 Task: Add "Student Council" in activities and societies.
Action: Mouse moved to (637, 80)
Screenshot: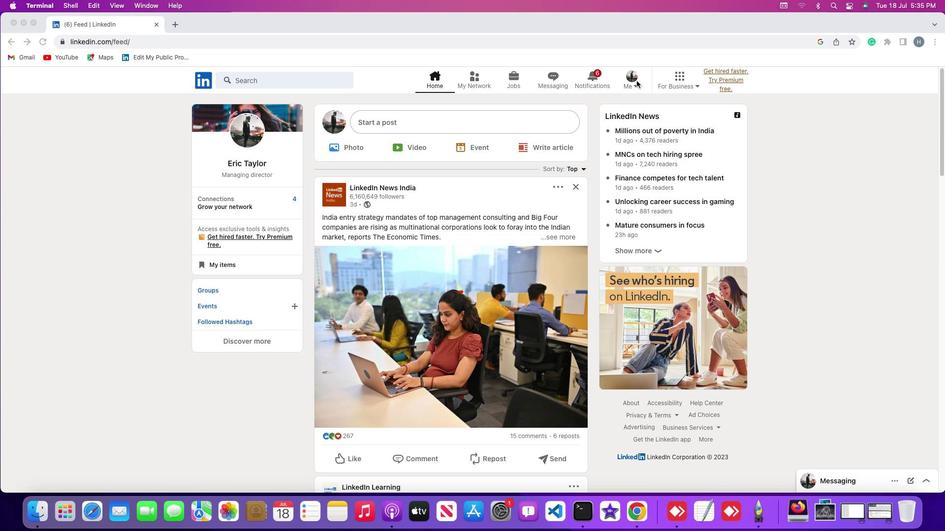 
Action: Mouse pressed left at (637, 80)
Screenshot: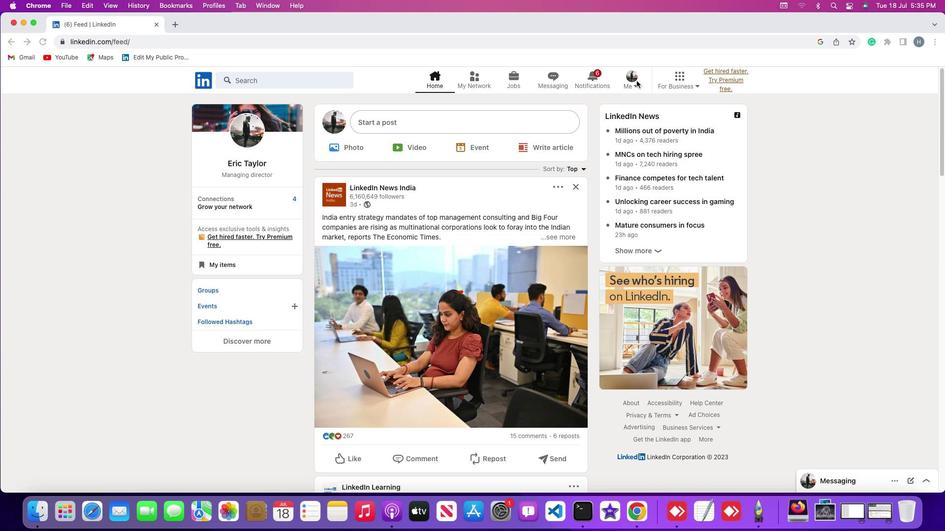 
Action: Mouse moved to (635, 85)
Screenshot: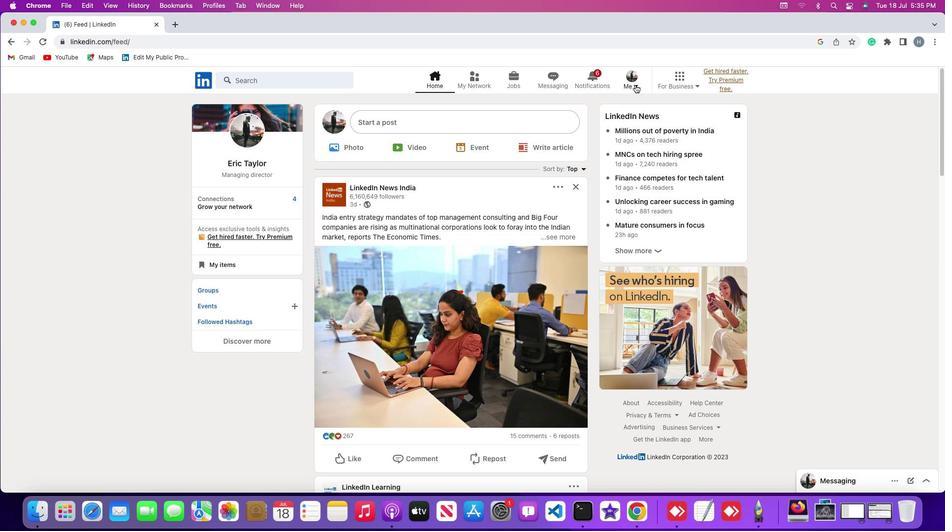 
Action: Mouse pressed left at (635, 85)
Screenshot: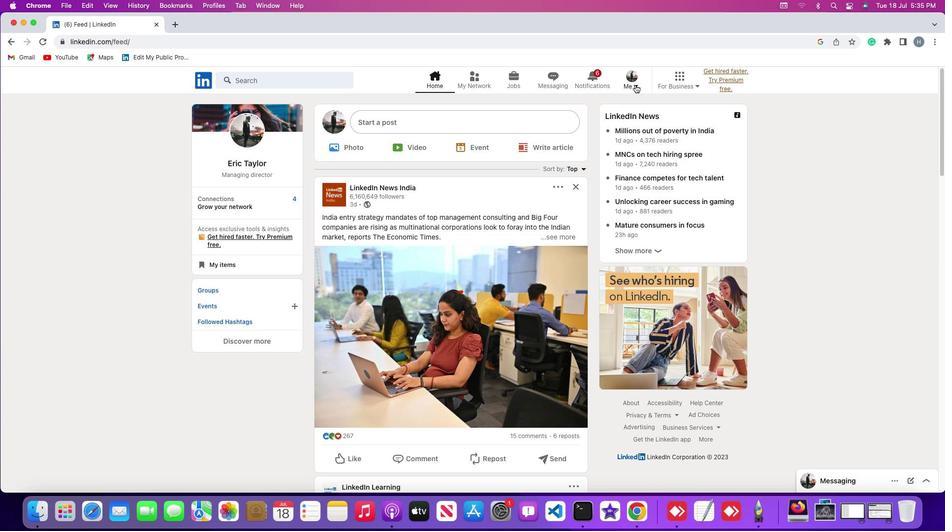 
Action: Mouse moved to (617, 135)
Screenshot: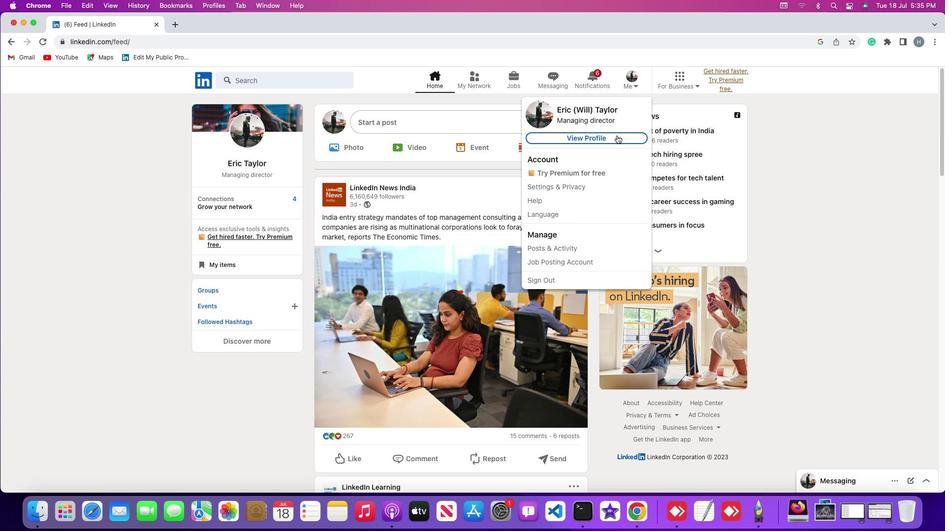 
Action: Mouse pressed left at (617, 135)
Screenshot: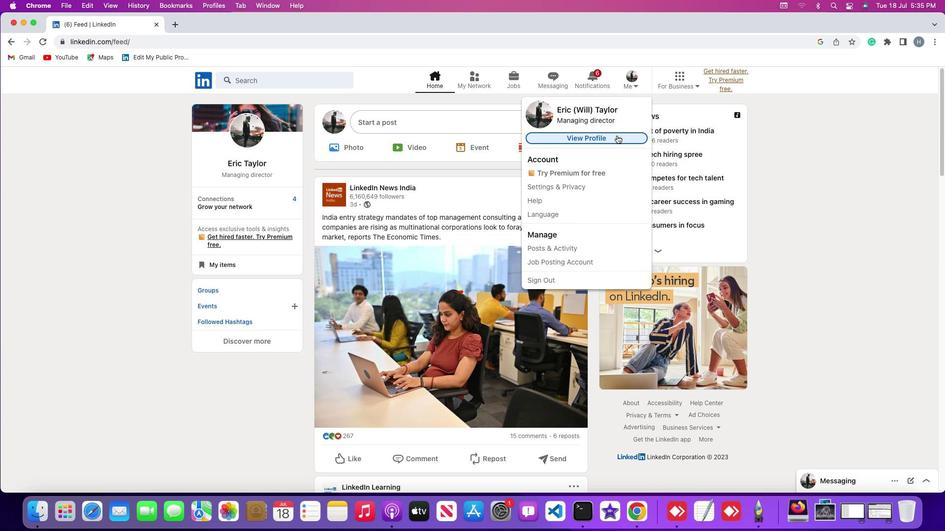 
Action: Mouse moved to (568, 213)
Screenshot: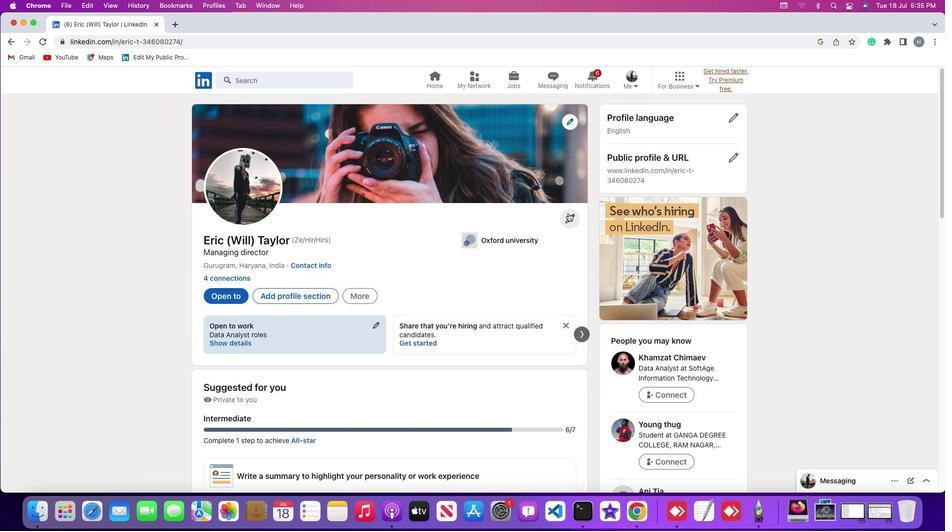
Action: Mouse pressed left at (568, 213)
Screenshot: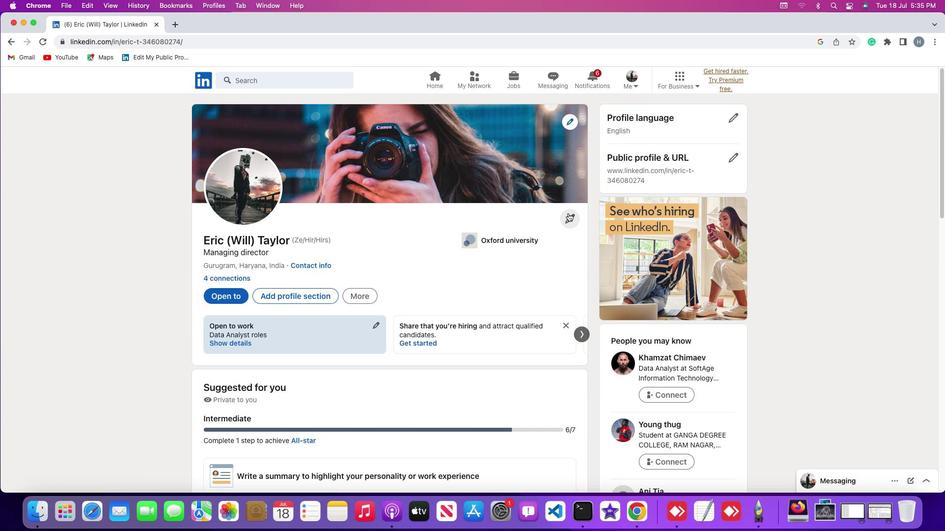 
Action: Mouse moved to (435, 310)
Screenshot: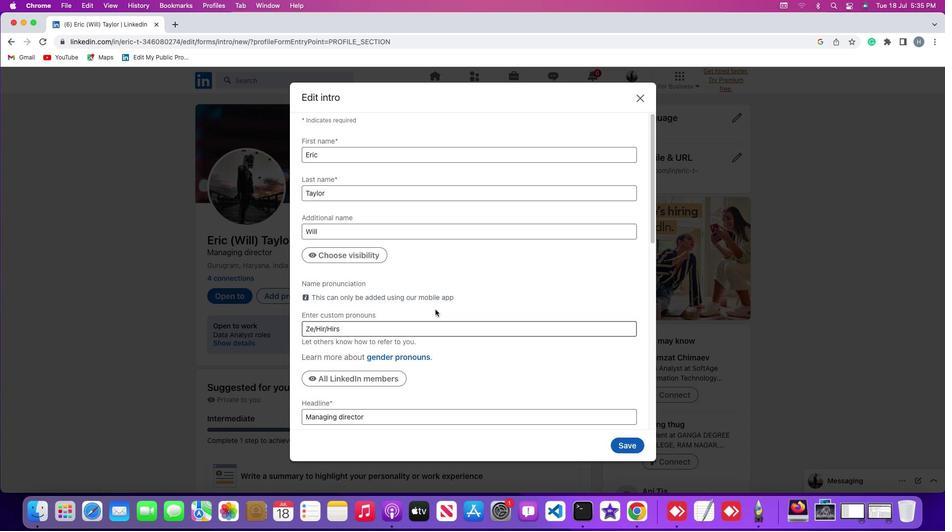 
Action: Mouse scrolled (435, 310) with delta (0, 0)
Screenshot: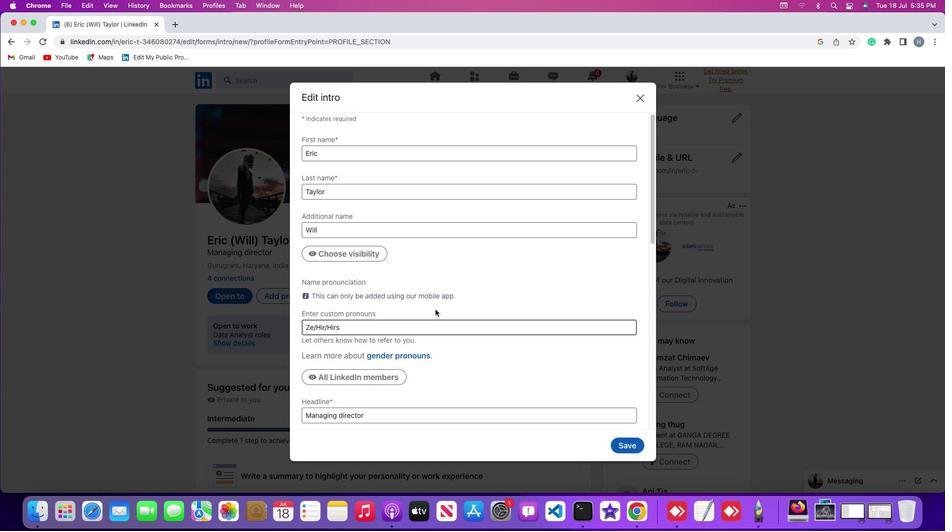 
Action: Mouse scrolled (435, 310) with delta (0, 0)
Screenshot: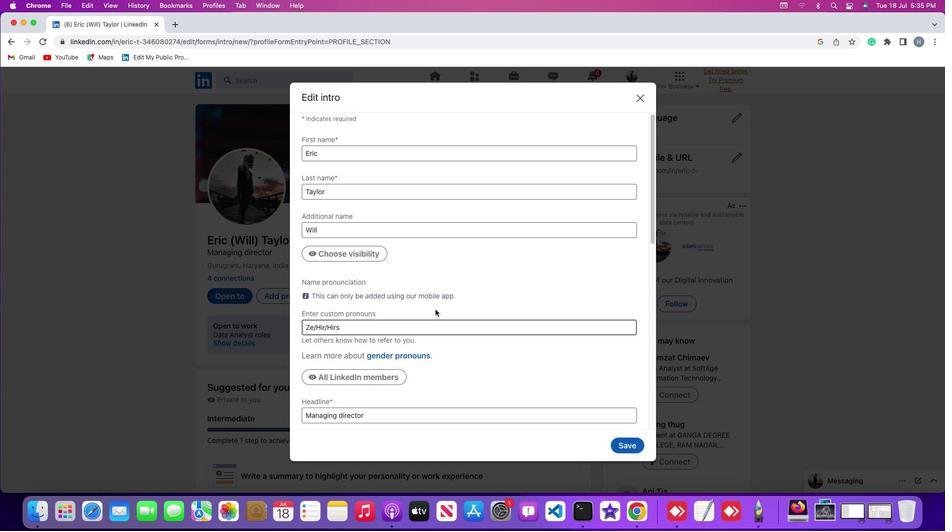 
Action: Mouse scrolled (435, 310) with delta (0, -1)
Screenshot: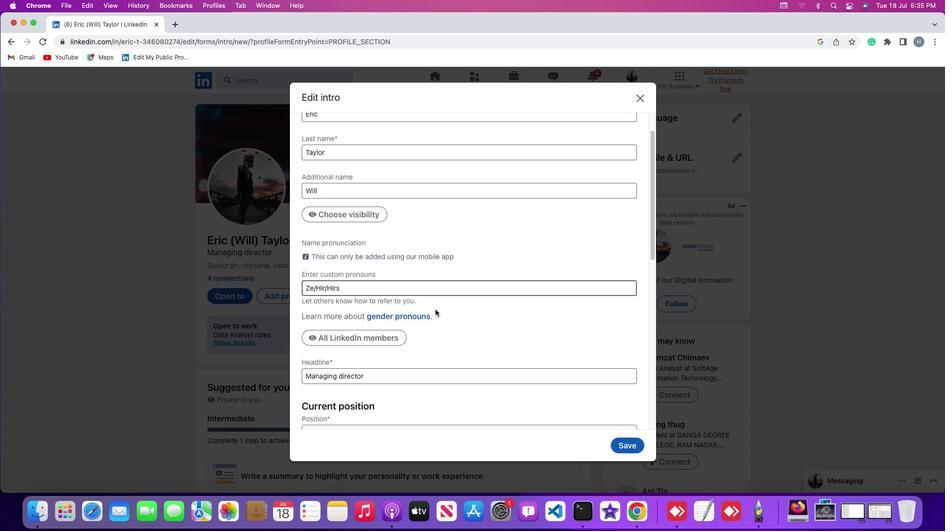 
Action: Mouse scrolled (435, 310) with delta (0, -2)
Screenshot: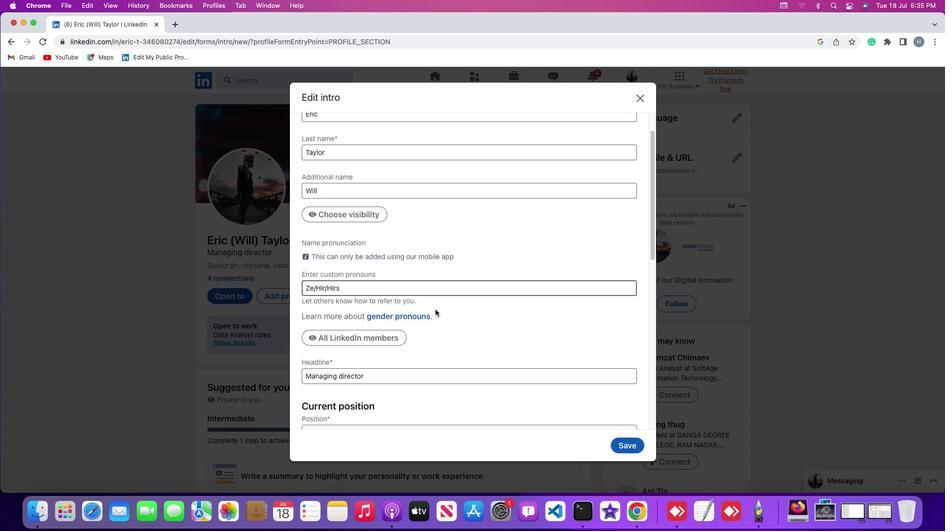 
Action: Mouse scrolled (435, 310) with delta (0, -2)
Screenshot: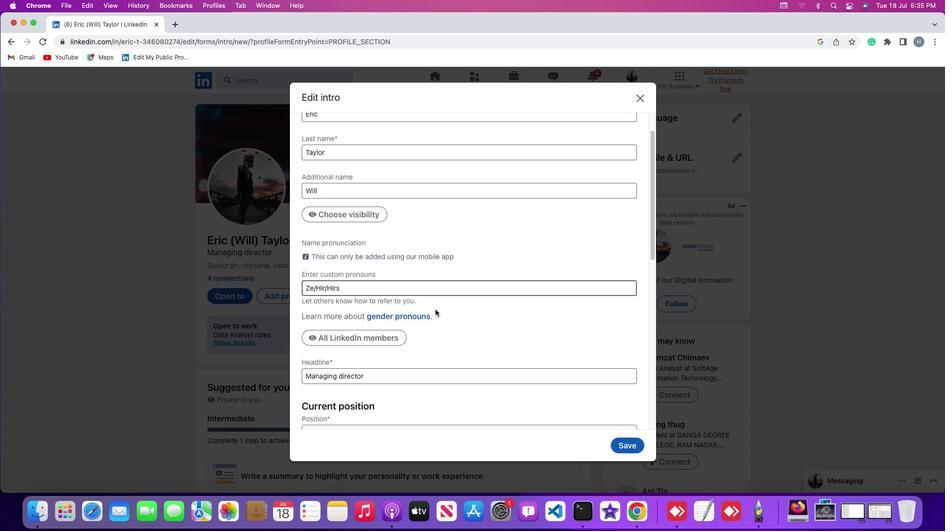 
Action: Mouse scrolled (435, 310) with delta (0, -3)
Screenshot: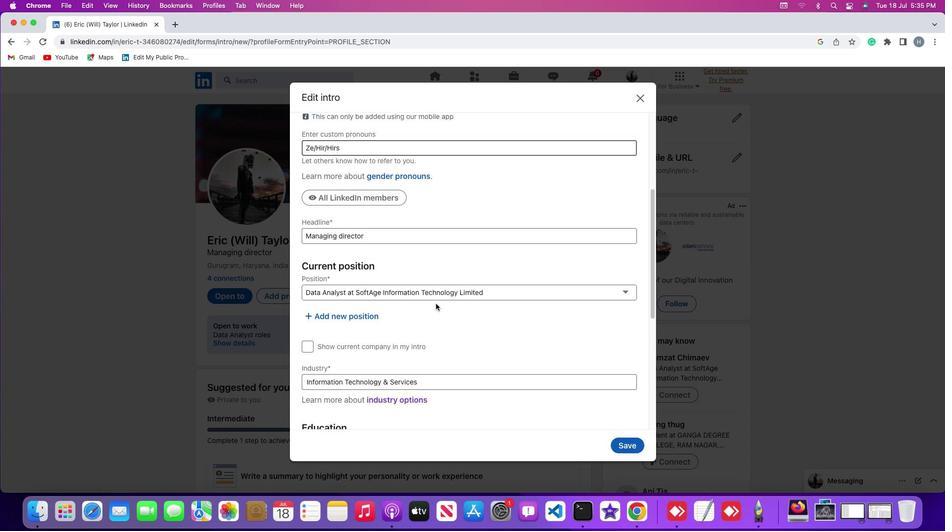 
Action: Mouse moved to (445, 297)
Screenshot: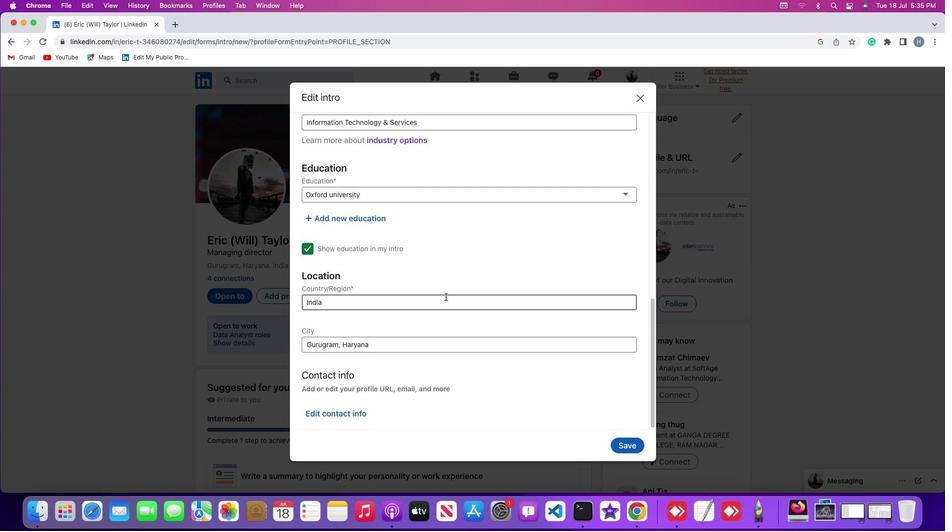
Action: Mouse scrolled (445, 297) with delta (0, 0)
Screenshot: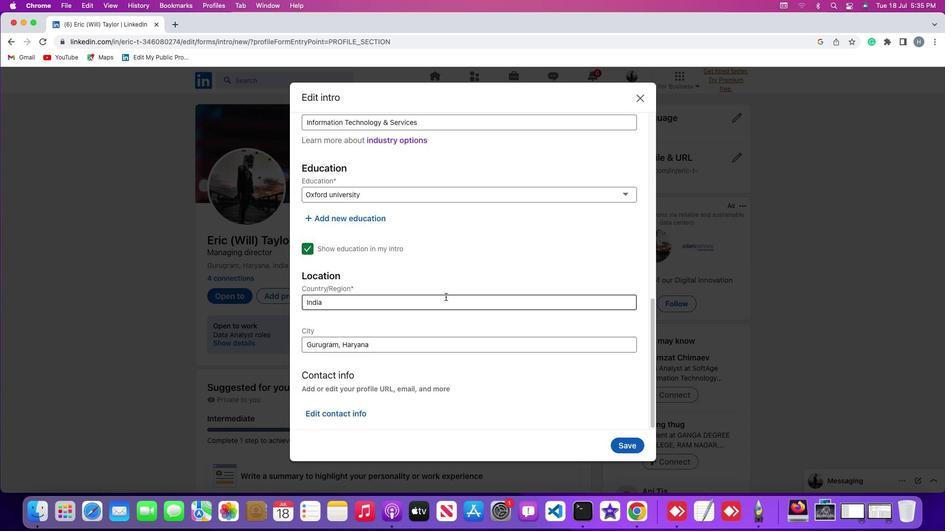 
Action: Mouse scrolled (445, 297) with delta (0, 0)
Screenshot: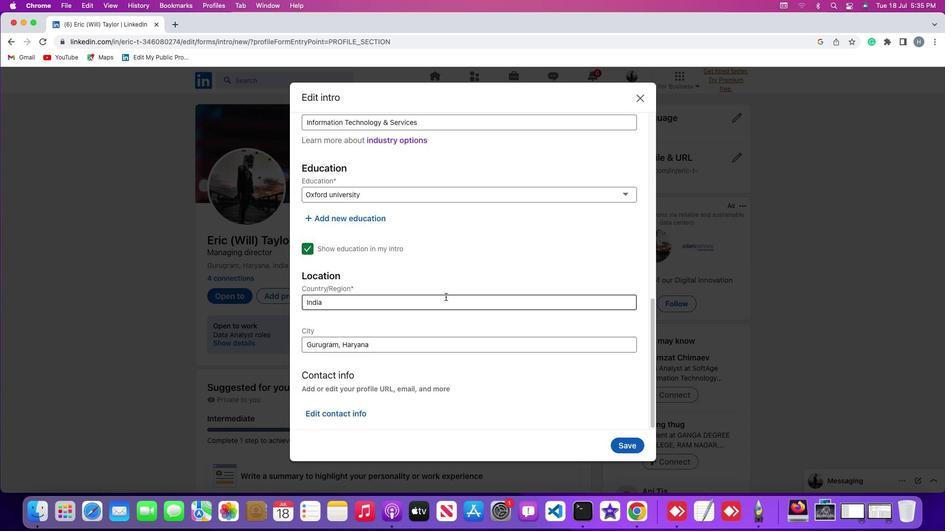 
Action: Mouse scrolled (445, 297) with delta (0, -1)
Screenshot: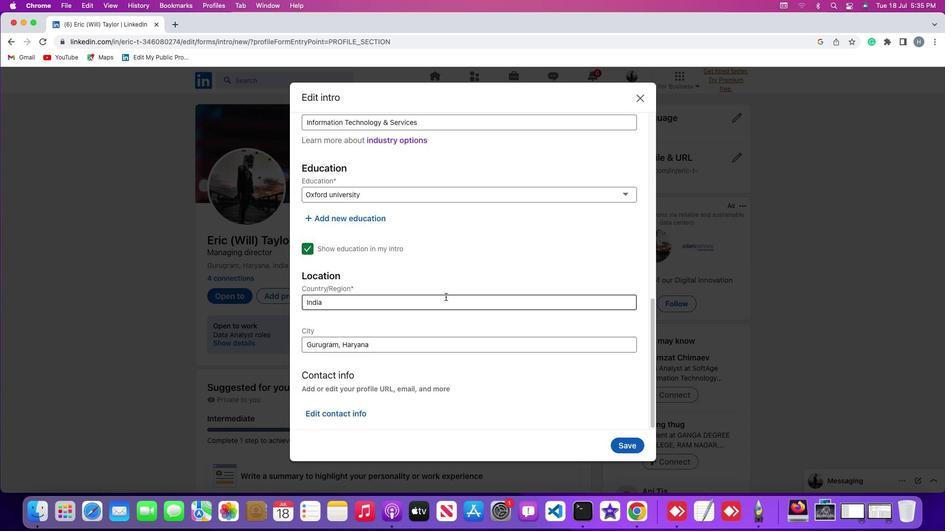 
Action: Mouse scrolled (445, 297) with delta (0, -2)
Screenshot: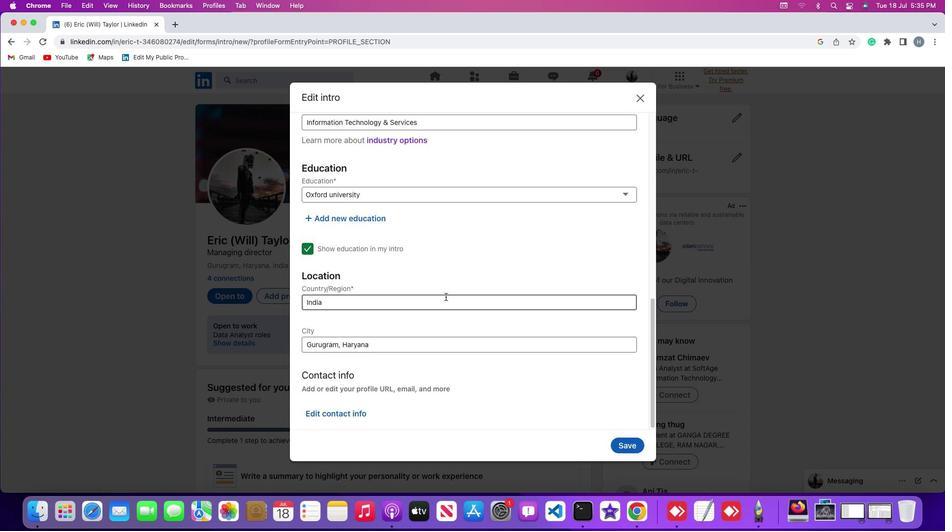 
Action: Mouse scrolled (445, 297) with delta (0, -2)
Screenshot: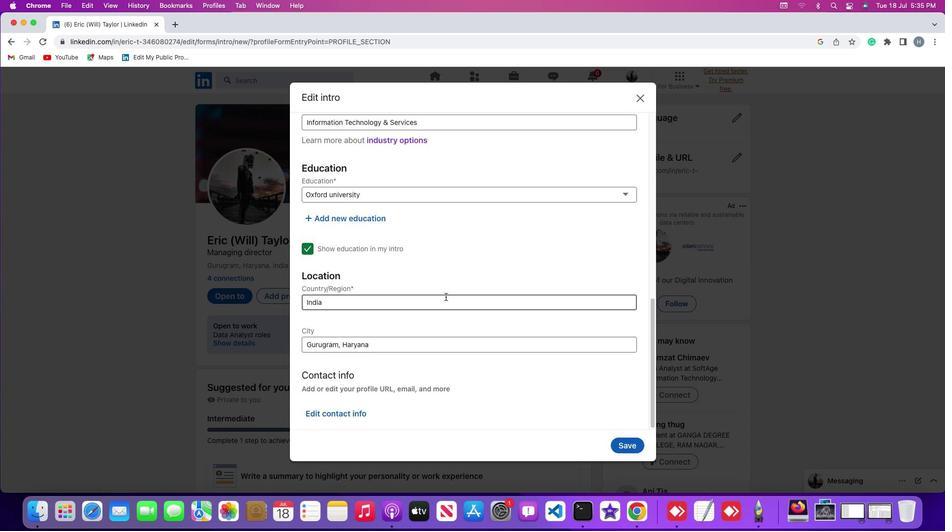 
Action: Mouse scrolled (445, 297) with delta (0, -3)
Screenshot: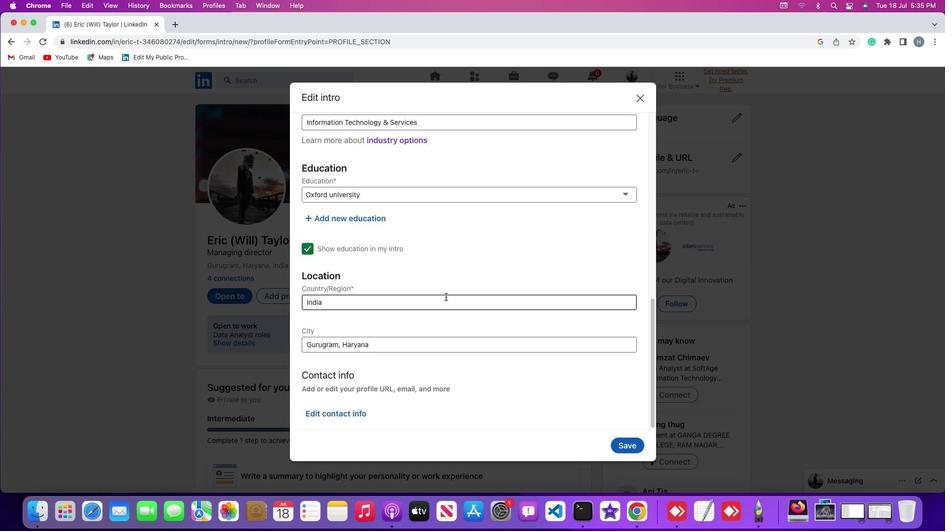 
Action: Mouse scrolled (445, 297) with delta (0, -3)
Screenshot: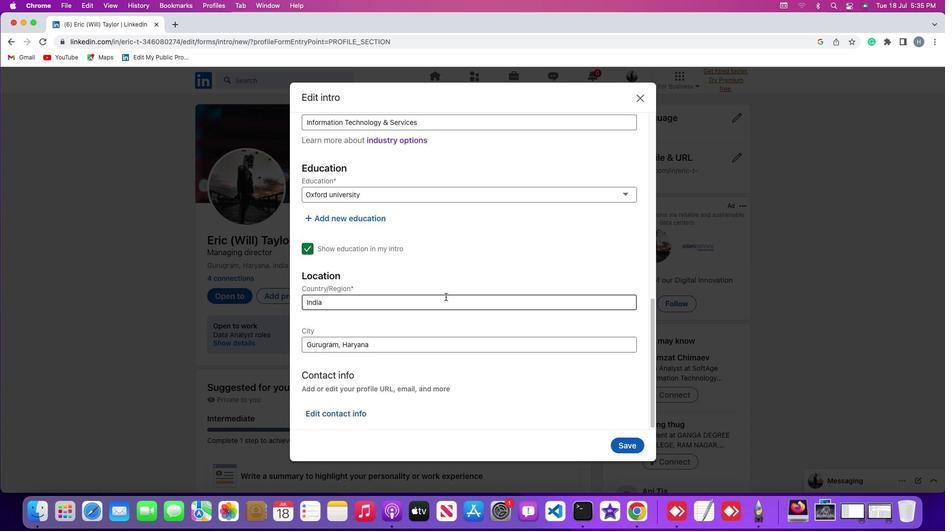 
Action: Mouse moved to (376, 214)
Screenshot: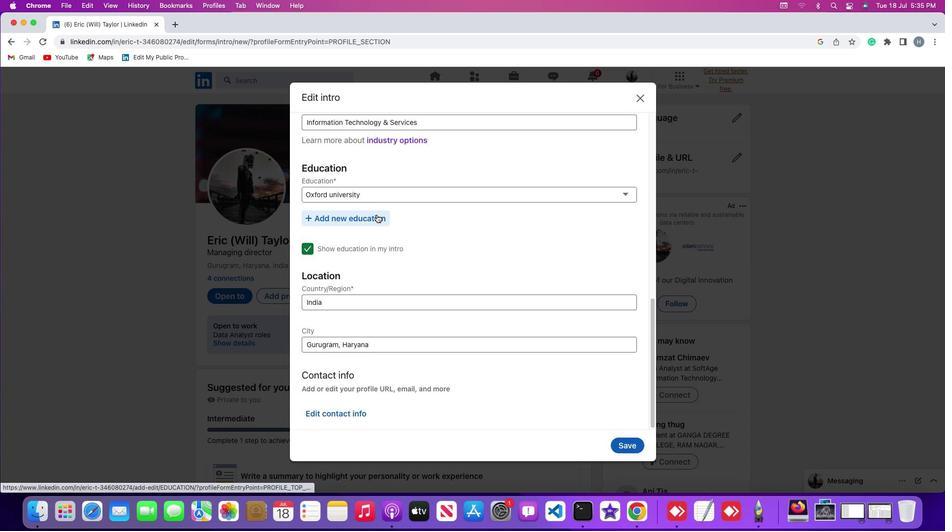 
Action: Mouse pressed left at (376, 214)
Screenshot: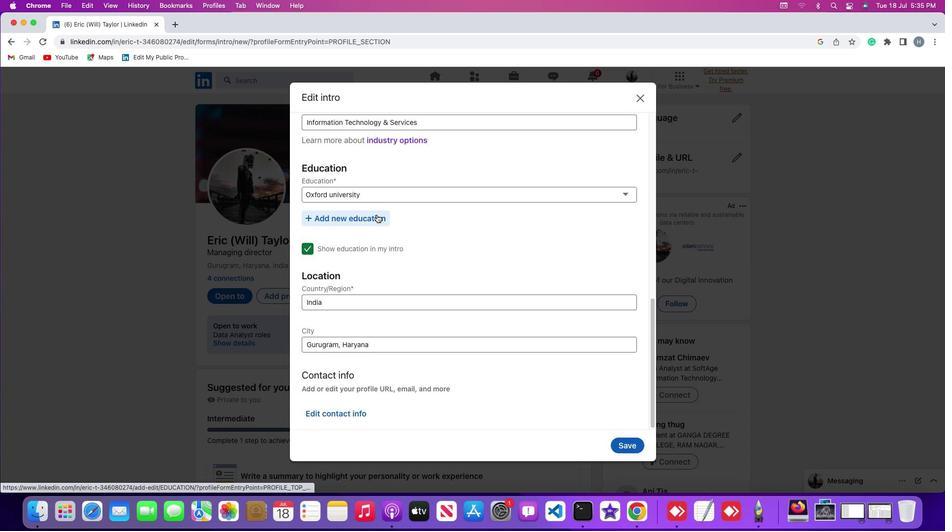 
Action: Mouse moved to (418, 283)
Screenshot: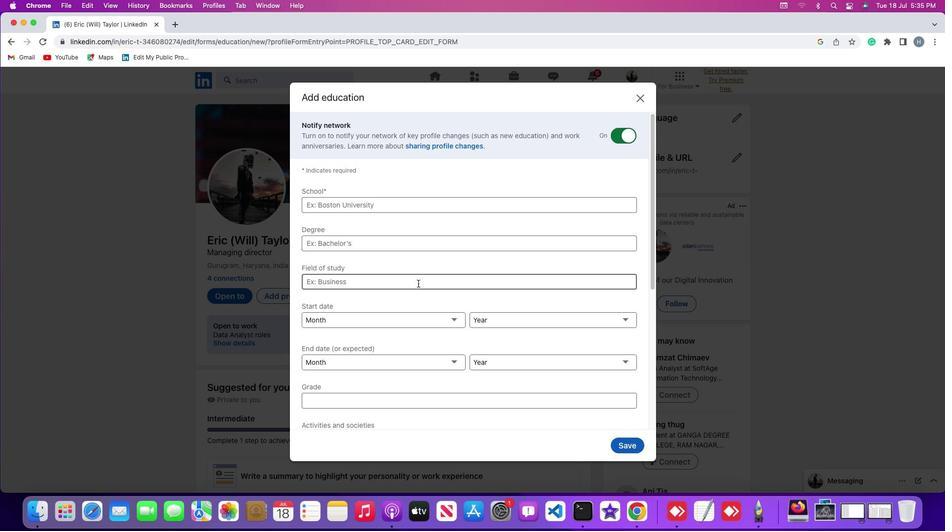 
Action: Mouse scrolled (418, 283) with delta (0, 0)
Screenshot: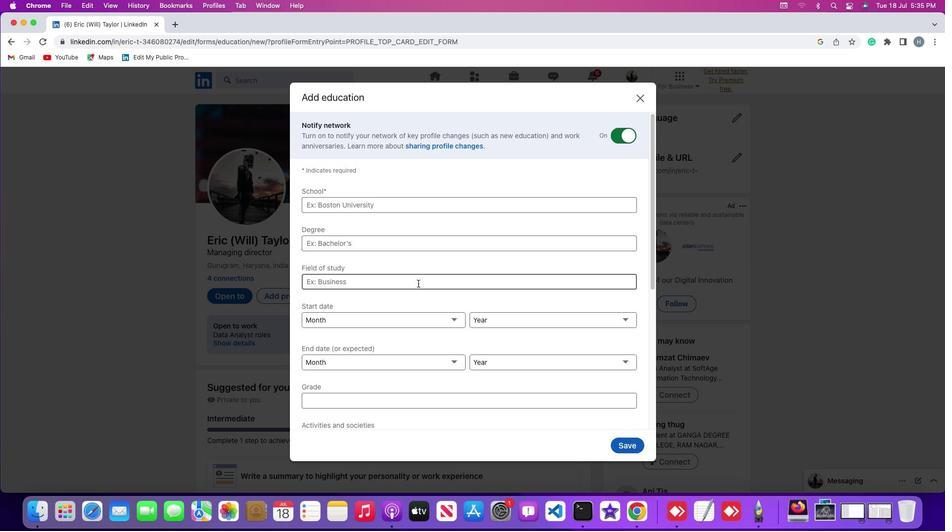 
Action: Mouse scrolled (418, 283) with delta (0, 0)
Screenshot: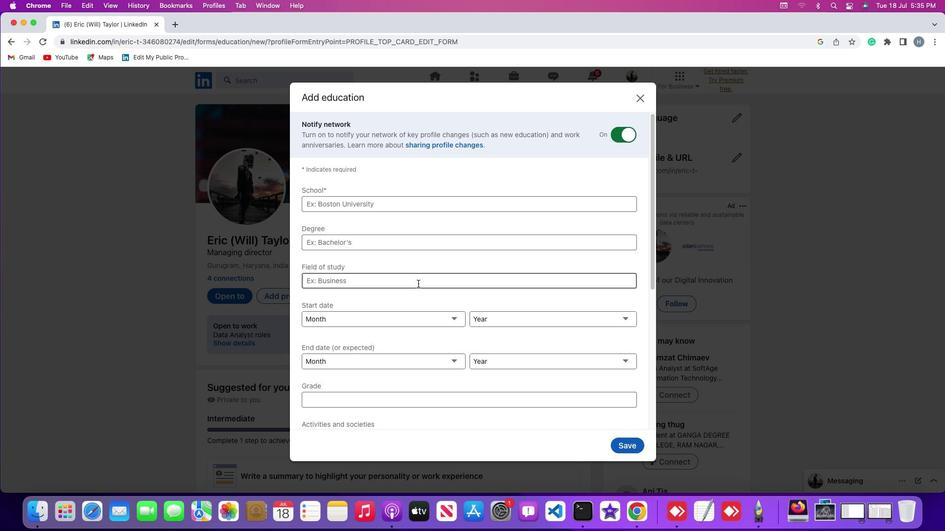 
Action: Mouse scrolled (418, 283) with delta (0, -1)
Screenshot: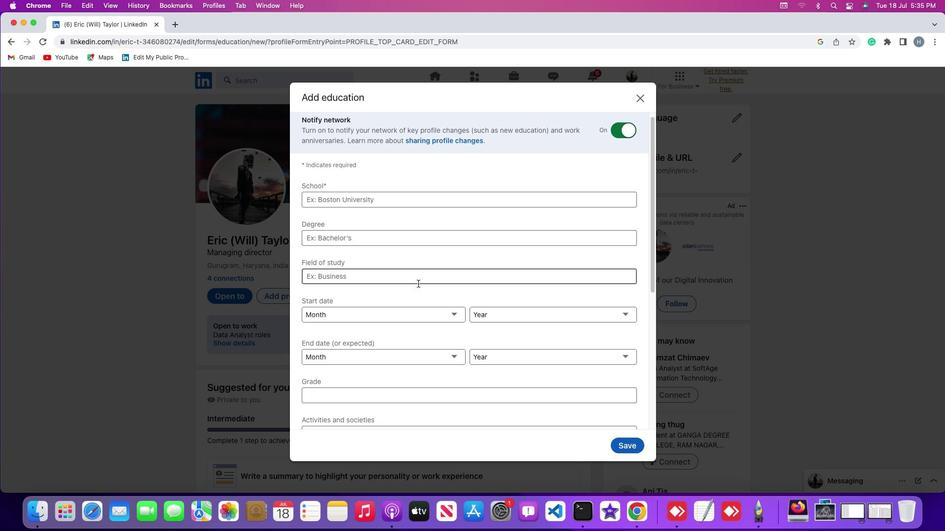 
Action: Mouse scrolled (418, 283) with delta (0, -1)
Screenshot: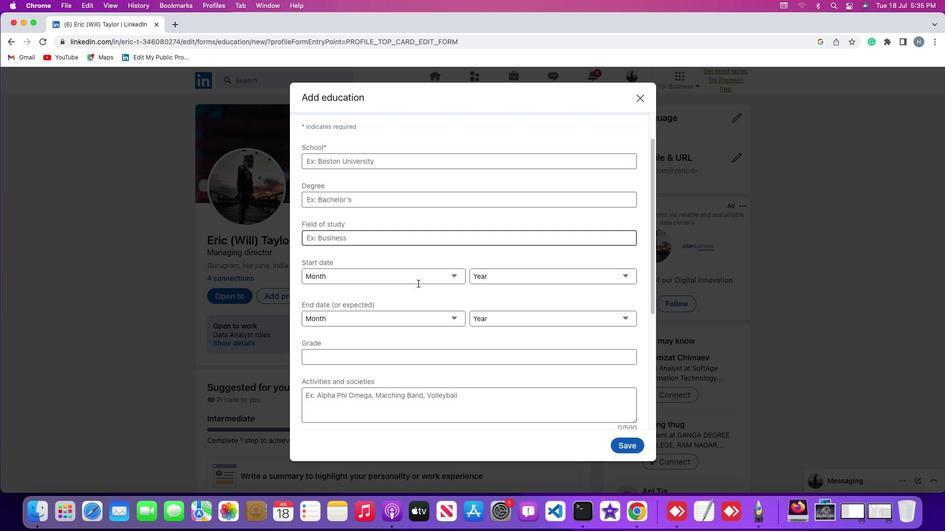
Action: Mouse scrolled (418, 283) with delta (0, 0)
Screenshot: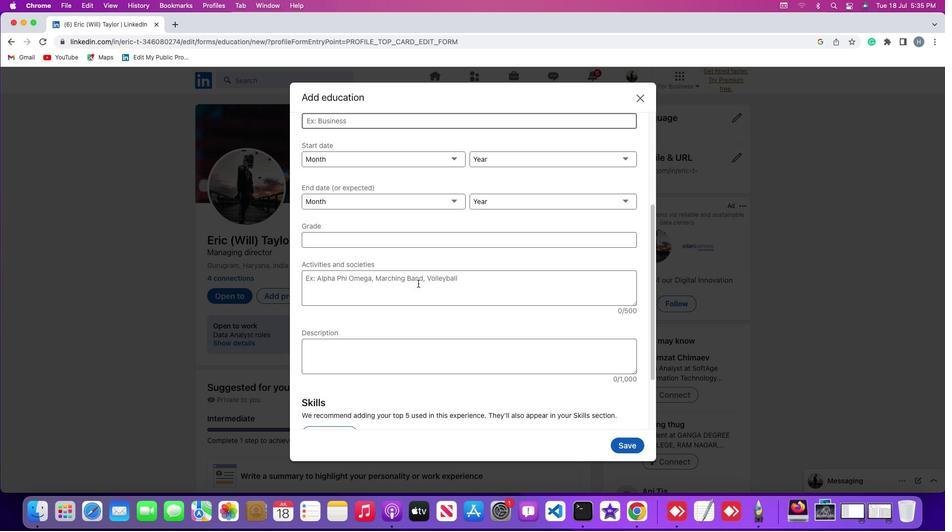 
Action: Mouse scrolled (418, 283) with delta (0, 0)
Screenshot: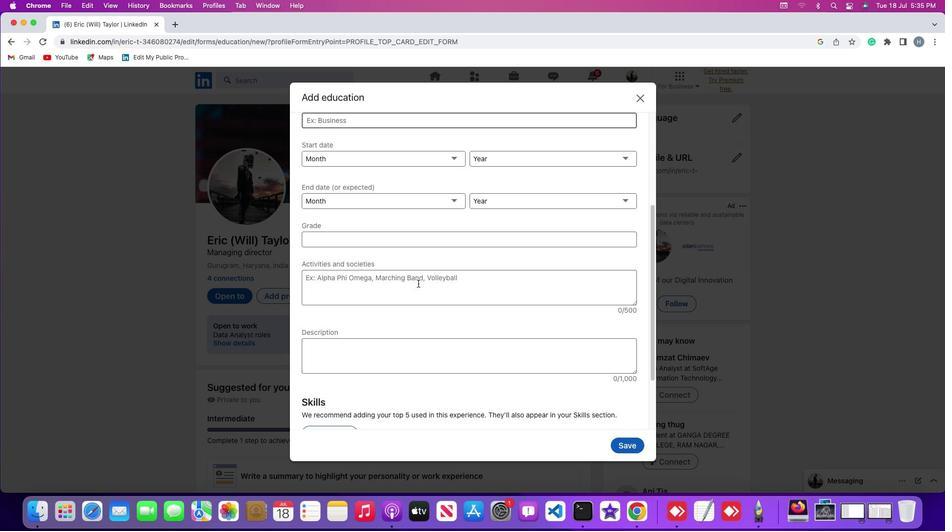 
Action: Mouse scrolled (418, 283) with delta (0, -1)
Screenshot: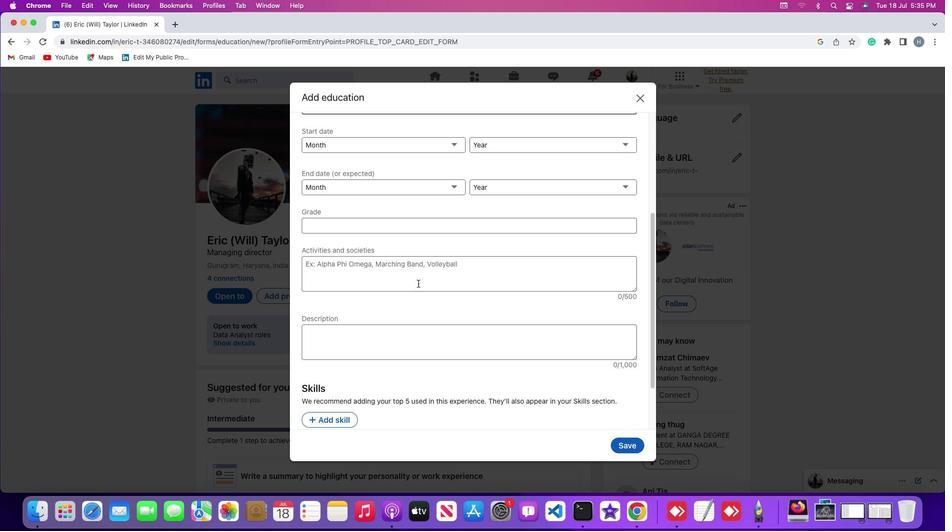 
Action: Mouse moved to (463, 207)
Screenshot: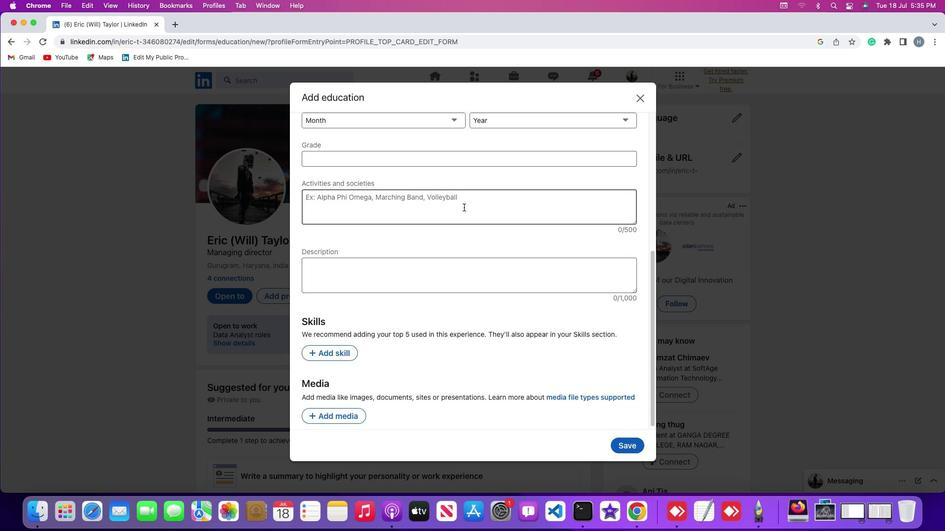 
Action: Mouse pressed left at (463, 207)
Screenshot: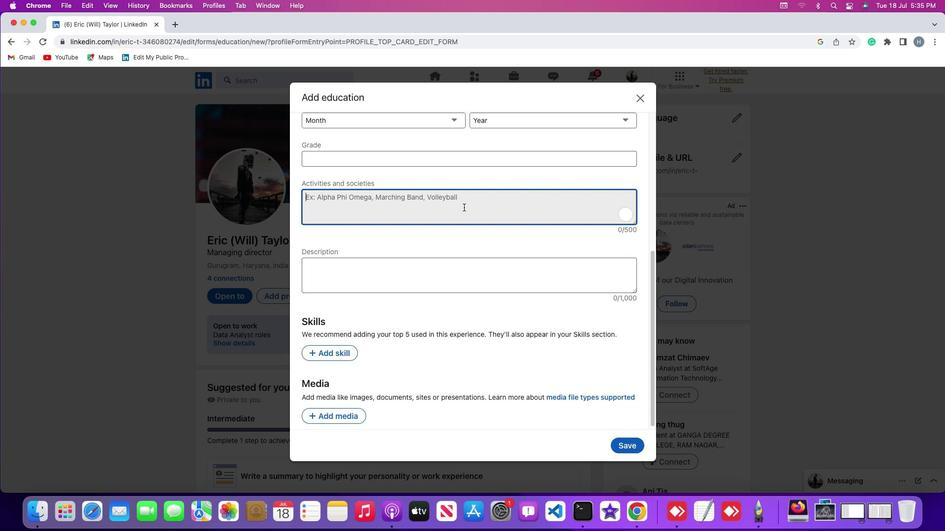
Action: Key pressed Key.shift'S''t''u''d''e''n''t'Key.spaceKey.shift'C''o''u''n''c''i''l'
Screenshot: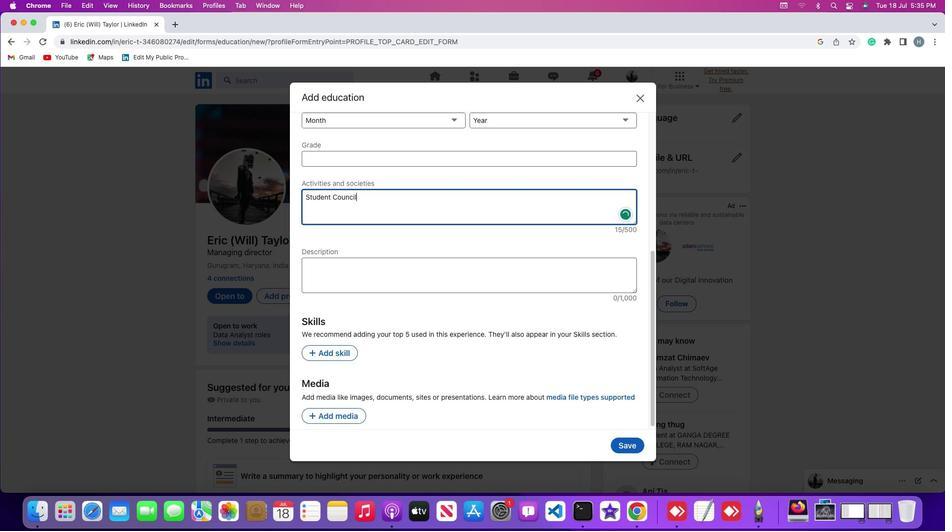 
Action: Mouse moved to (507, 239)
Screenshot: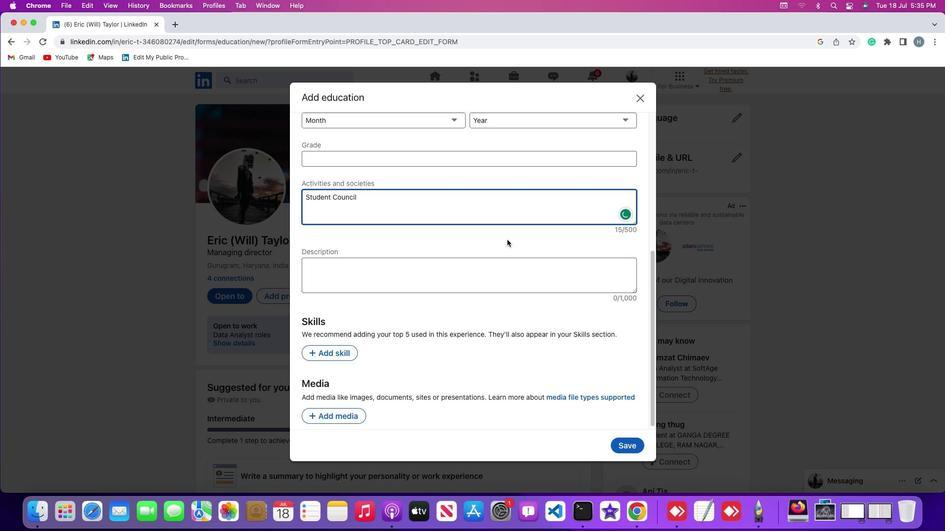 
